 Task: Add Laclare Family Creamery Original, Crumbled, Goat Cheese, Chèvre to the cart.
Action: Mouse pressed left at (22, 84)
Screenshot: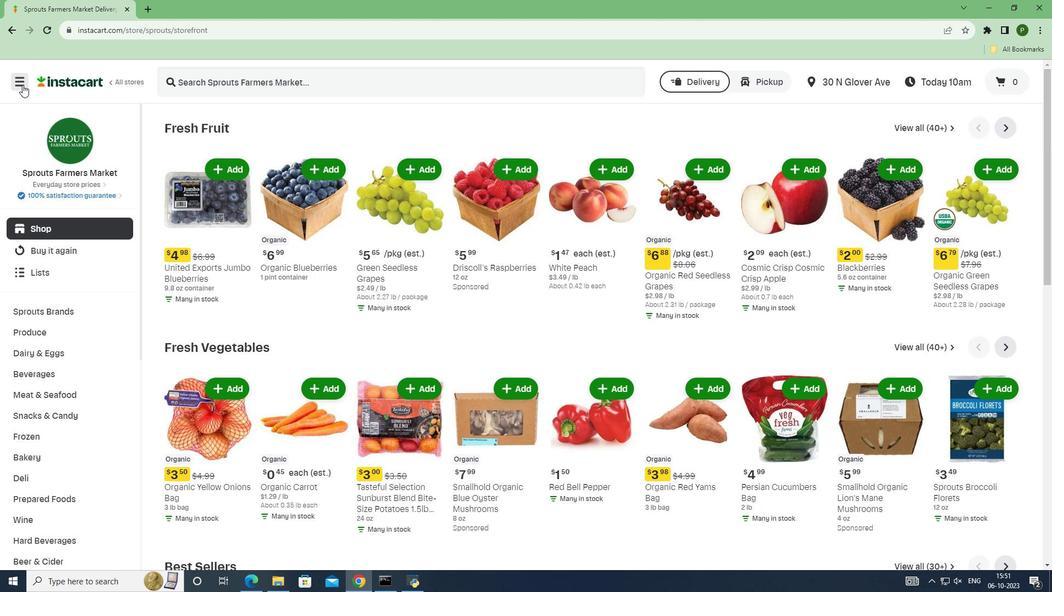 
Action: Mouse moved to (35, 285)
Screenshot: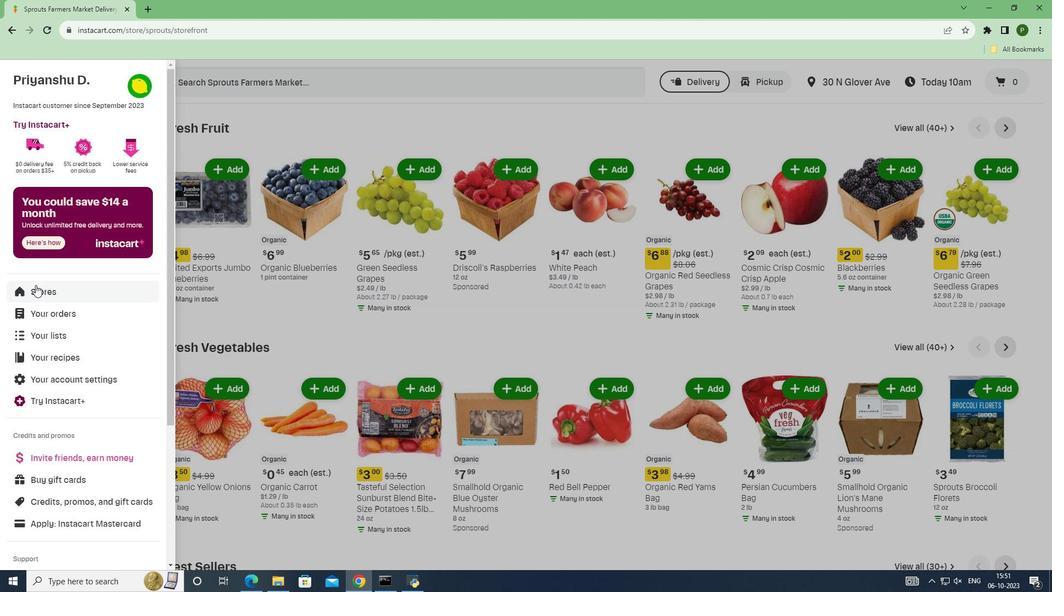 
Action: Mouse pressed left at (35, 285)
Screenshot: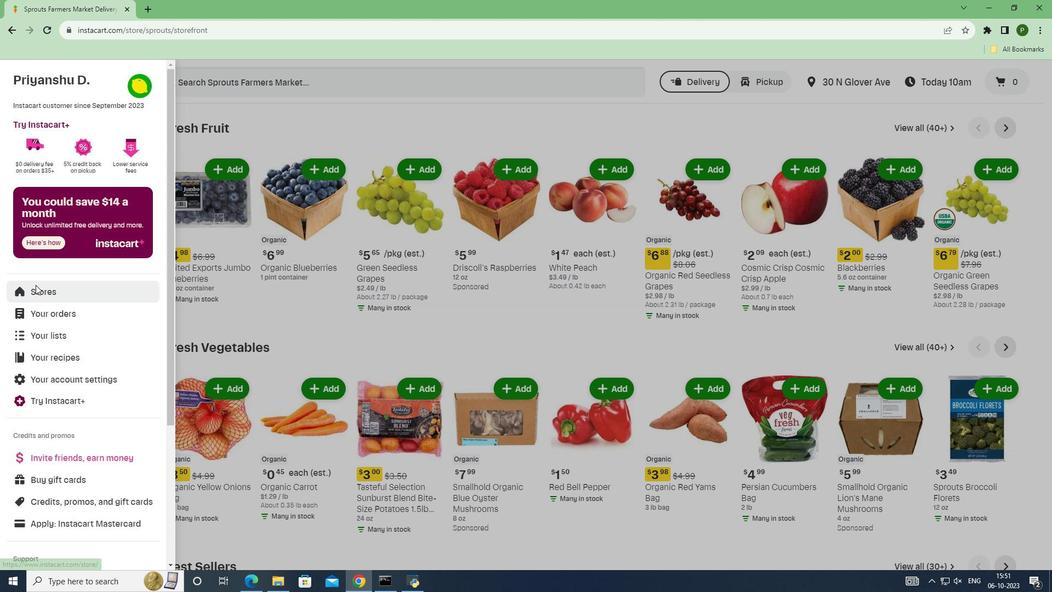 
Action: Mouse moved to (250, 122)
Screenshot: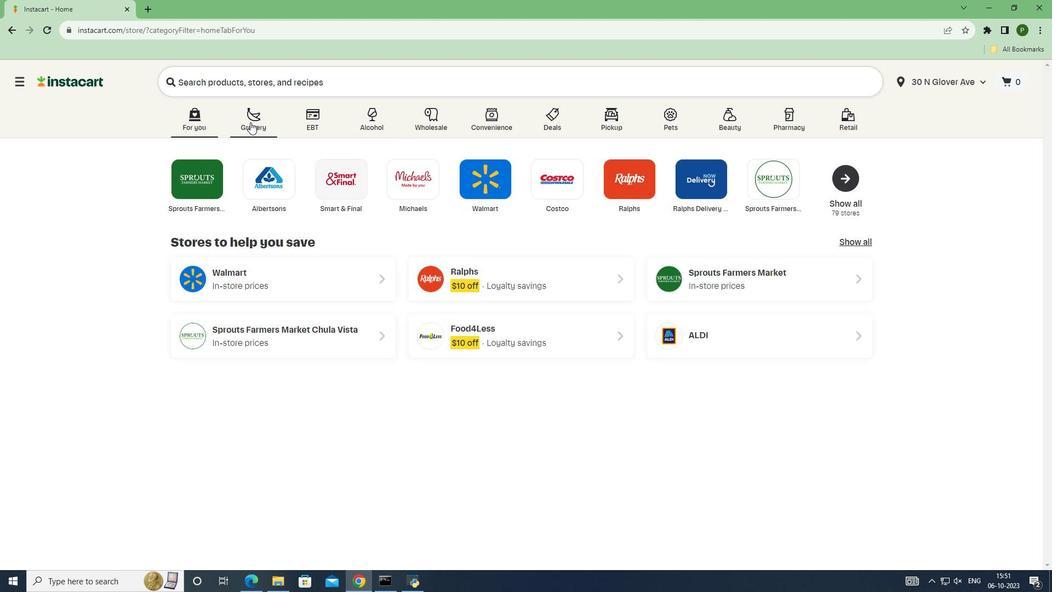 
Action: Mouse pressed left at (250, 122)
Screenshot: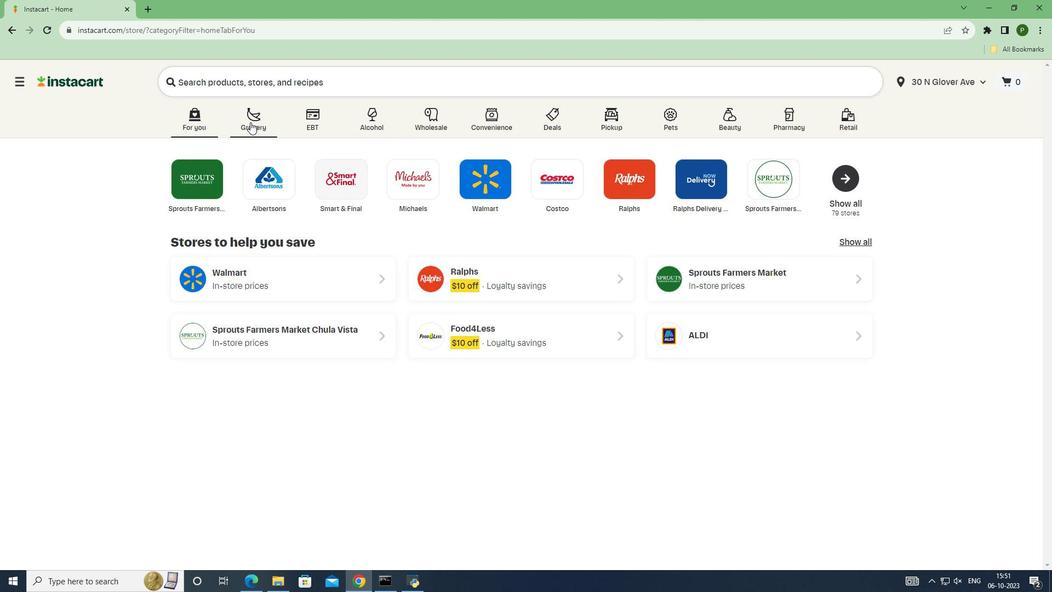 
Action: Mouse moved to (686, 247)
Screenshot: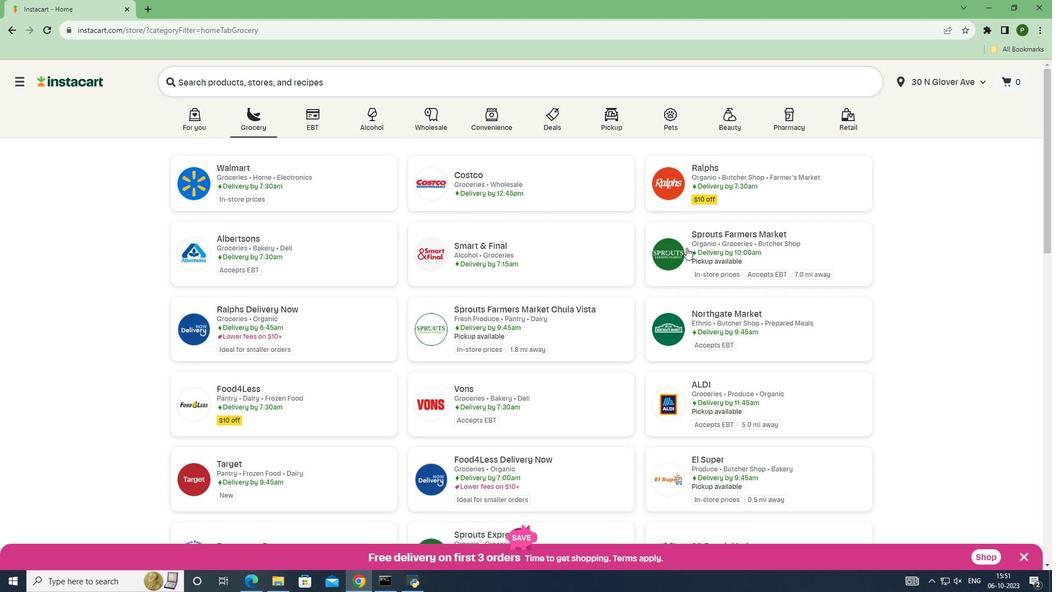 
Action: Mouse pressed left at (686, 247)
Screenshot: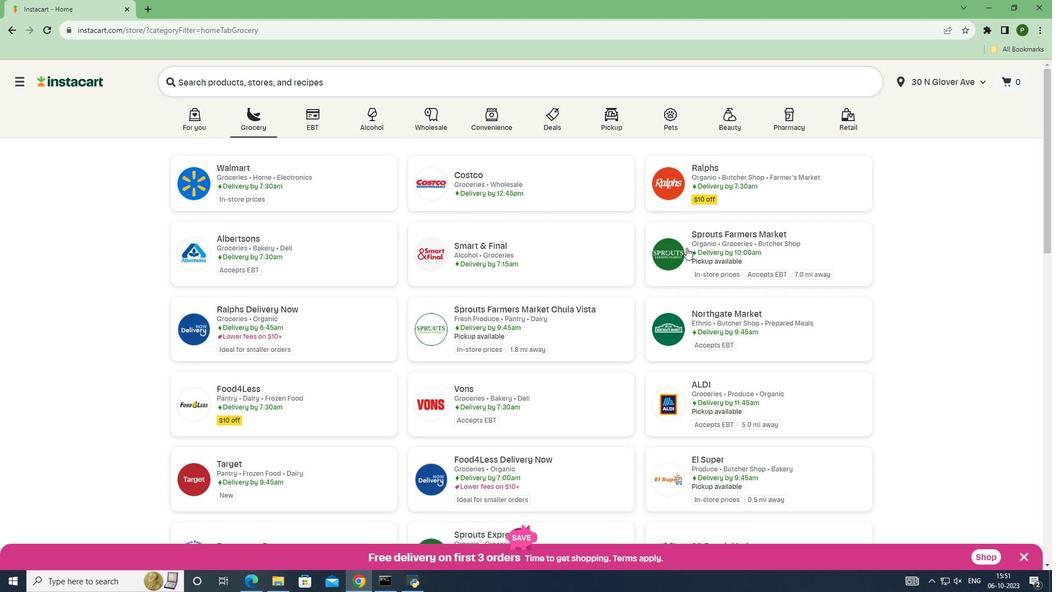 
Action: Mouse moved to (48, 350)
Screenshot: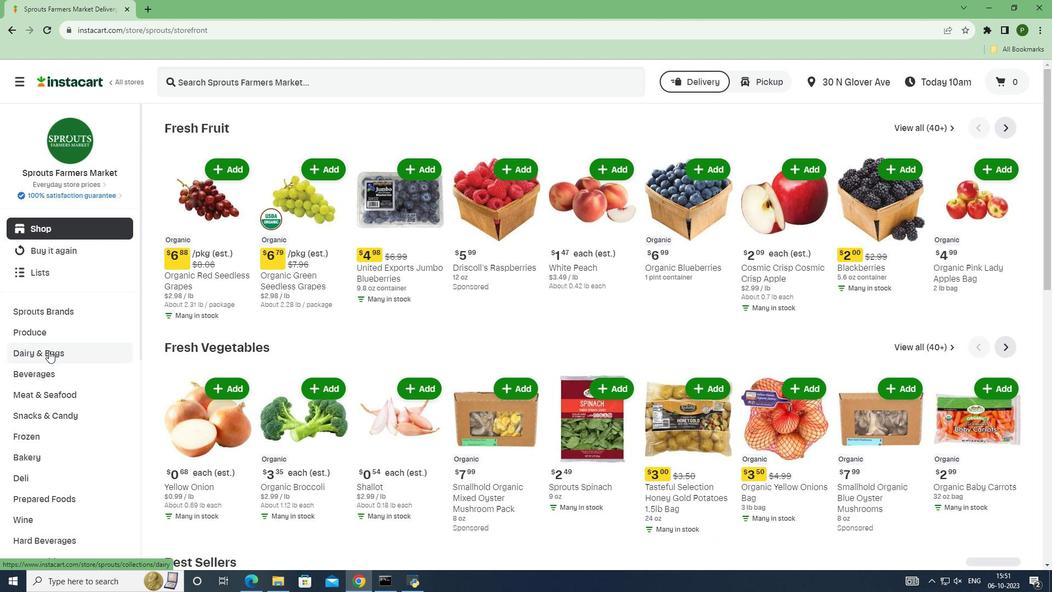 
Action: Mouse pressed left at (48, 350)
Screenshot: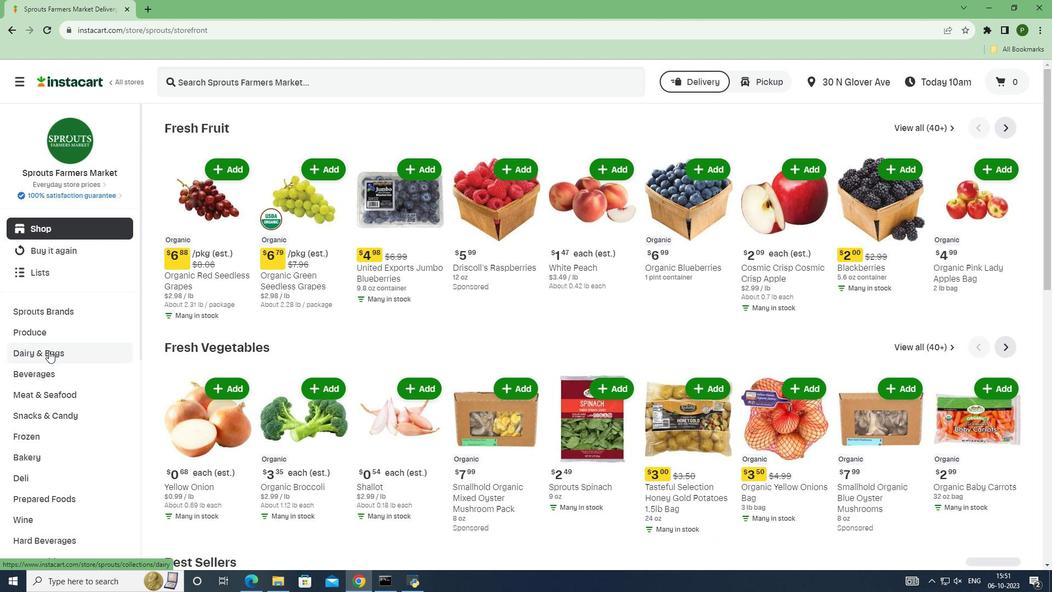 
Action: Mouse moved to (40, 392)
Screenshot: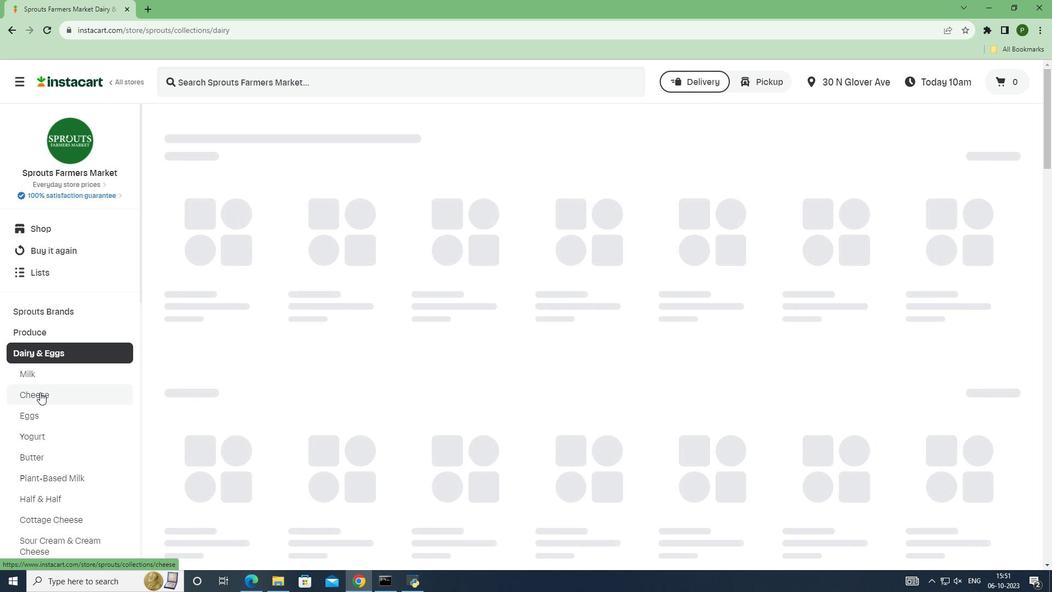 
Action: Mouse pressed left at (40, 392)
Screenshot: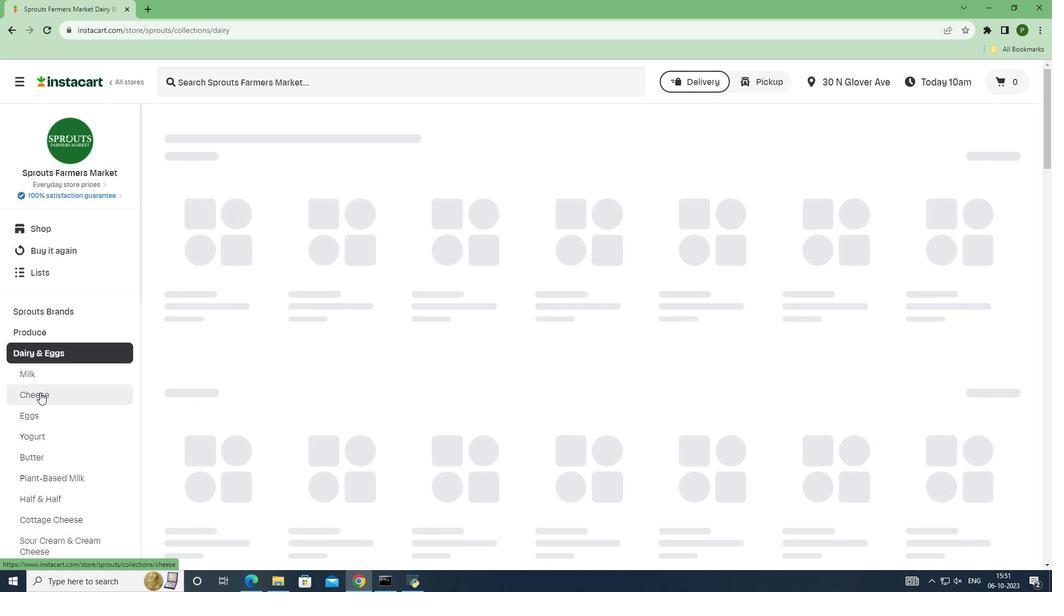 
Action: Mouse moved to (206, 77)
Screenshot: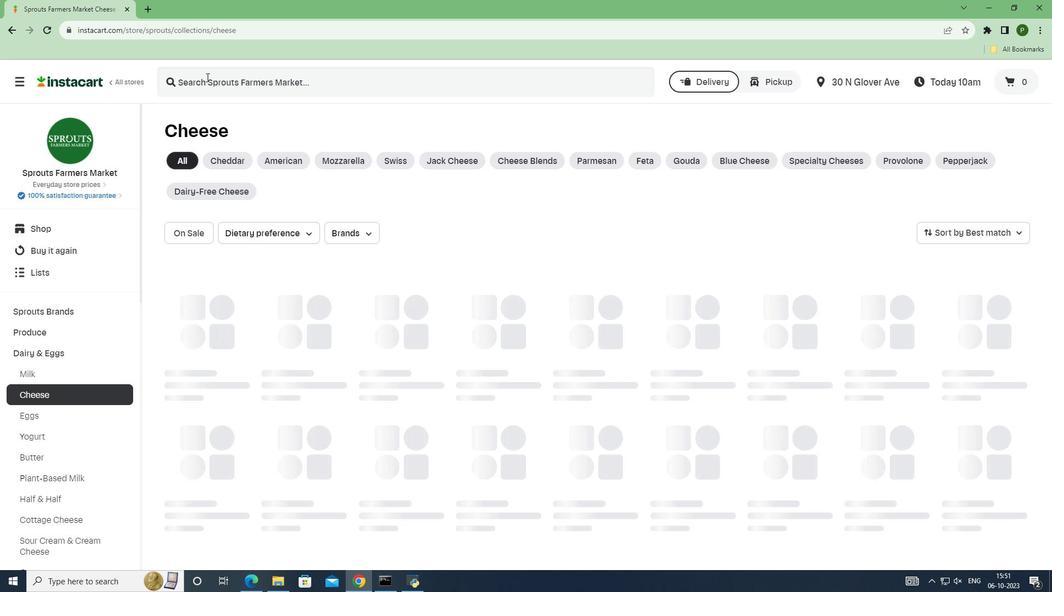 
Action: Mouse pressed left at (206, 77)
Screenshot: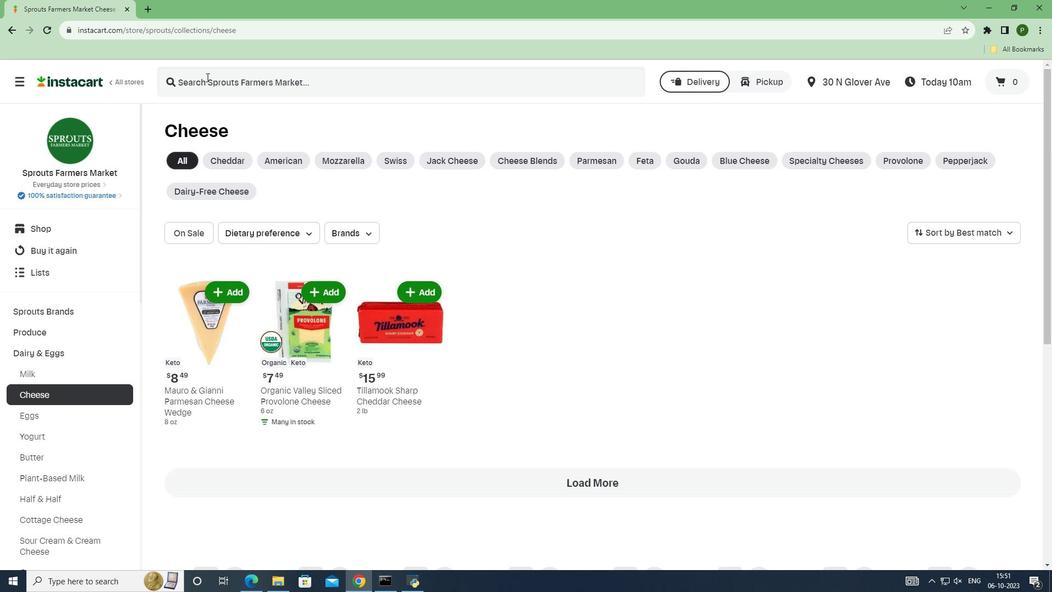 
Action: Key pressed <Key.caps_lock>L<Key.caps_lock>aclare<Key.space><Key.caps_lock>F<Key.caps_lock>amily<Key.space><Key.caps_lock>C<Key.caps_lock>reamery<Key.space><Key.caps_lock>O<Key.caps_lock>riginal<Key.space><Key.backspace>,<Key.space><Key.caps_lock>C<Key.caps_lock>rumbled<Key.space><Key.backspace>,<Key.space><Key.caps_lock>G<Key.caps_lock>oat<Key.space><Key.caps_lock>C<Key.caps_lock>heese,<Key.space><Key.caps_lock>C<Key.caps_lock>hevre<Key.space><Key.enter><Key.enter>
Screenshot: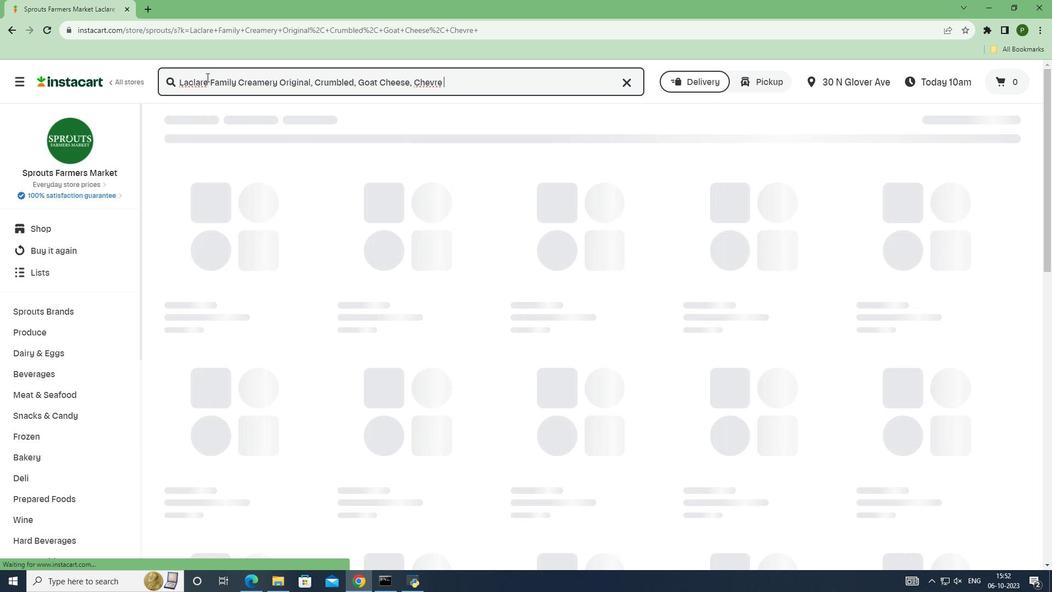 
Action: Mouse moved to (289, 202)
Screenshot: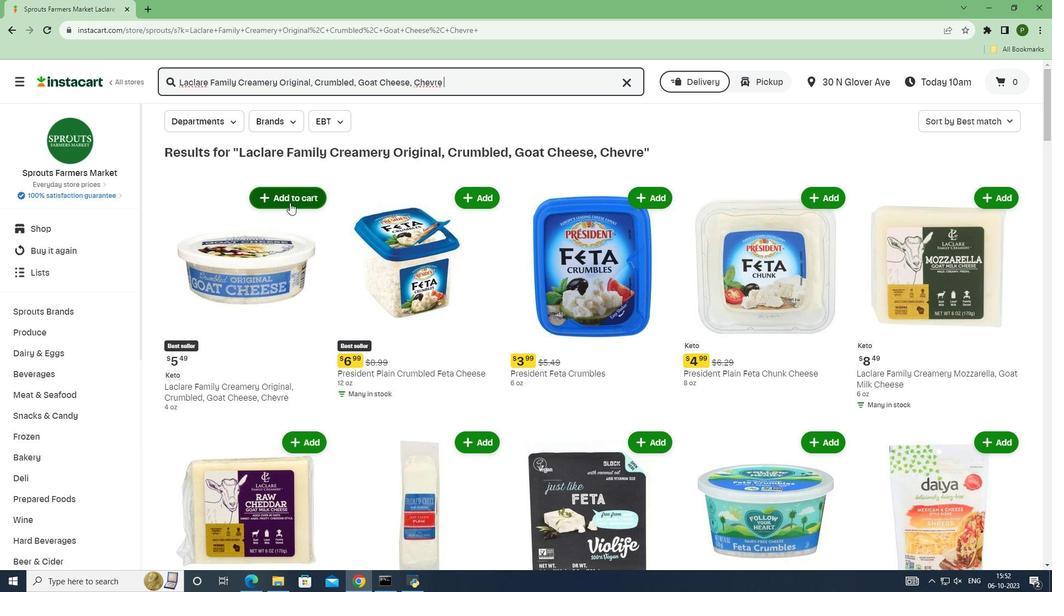 
Action: Mouse pressed left at (289, 202)
Screenshot: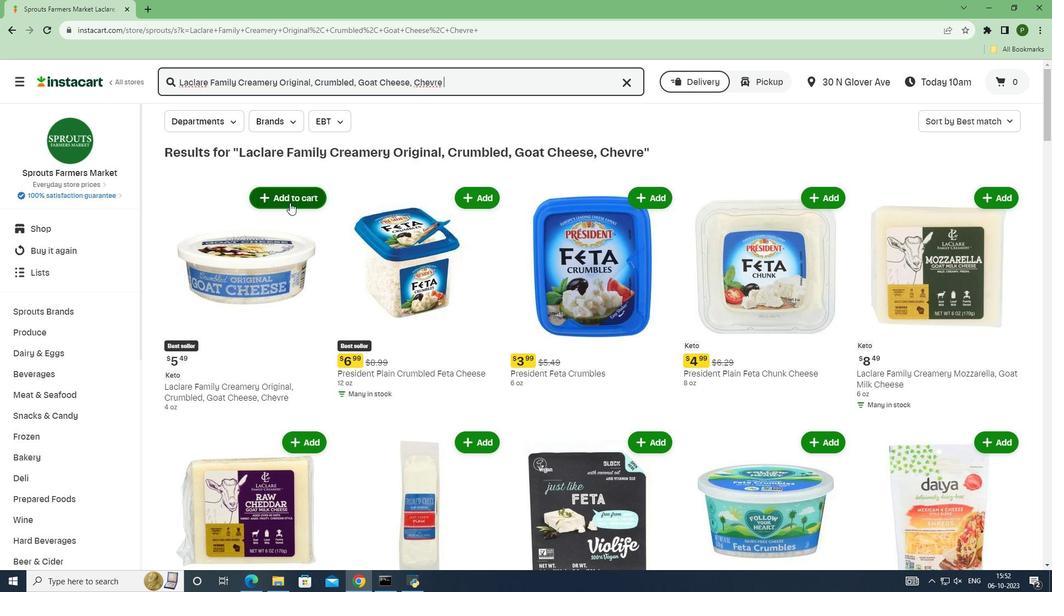
Action: Mouse moved to (340, 221)
Screenshot: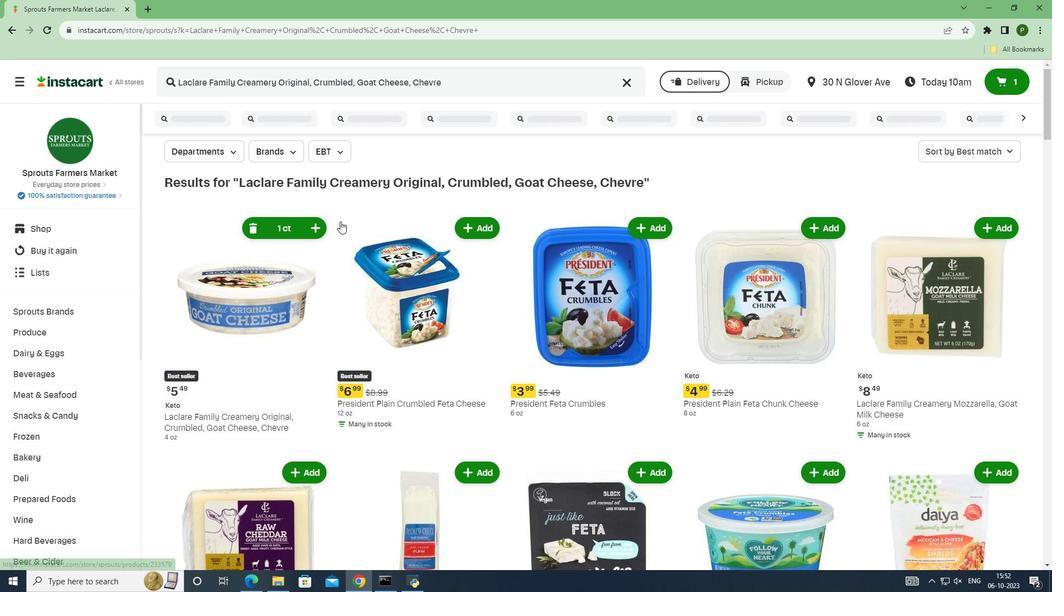 
